 Task: Create a task  Upgrade and migrate company environmental management to a cloud-based solution , assign it to team member softage.2@softage.net in the project BlazeTech and update the status of the task to  On Track  , set the priority of the task to Low
Action: Mouse moved to (334, 370)
Screenshot: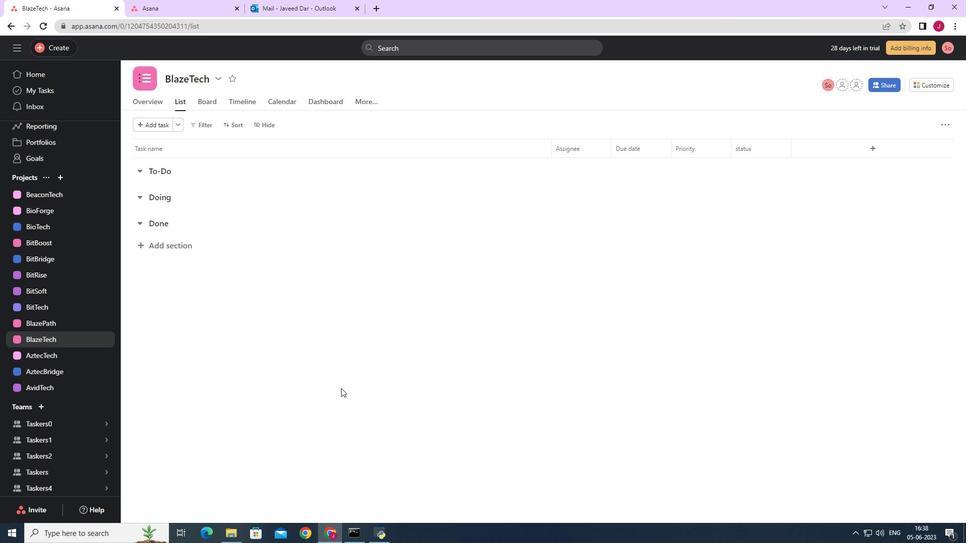 
Action: Mouse scrolled (334, 371) with delta (0, 0)
Screenshot: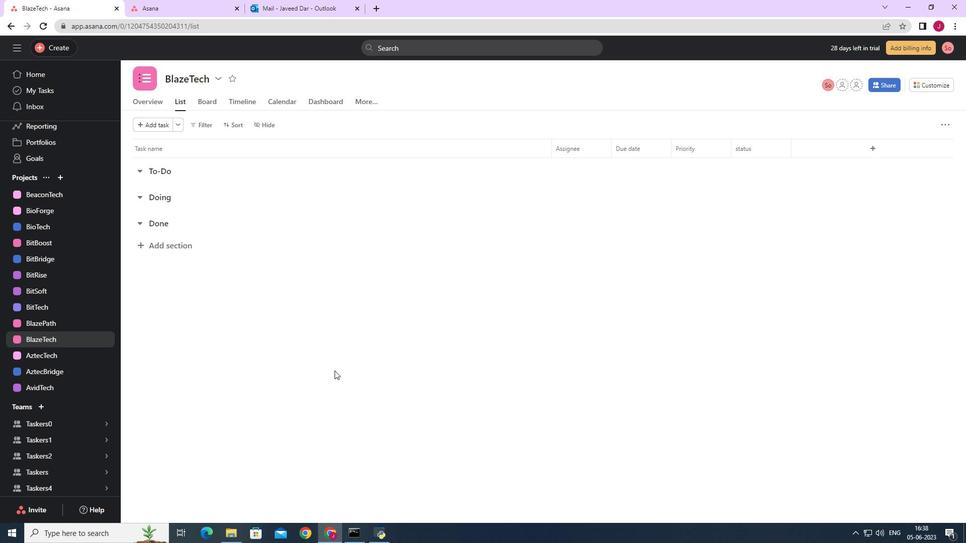 
Action: Mouse scrolled (334, 371) with delta (0, 0)
Screenshot: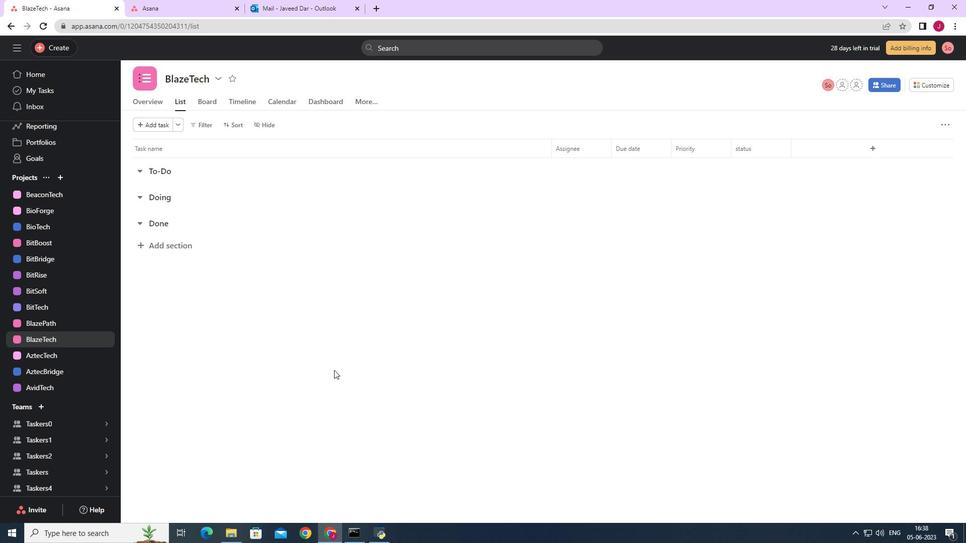 
Action: Mouse scrolled (334, 371) with delta (0, 0)
Screenshot: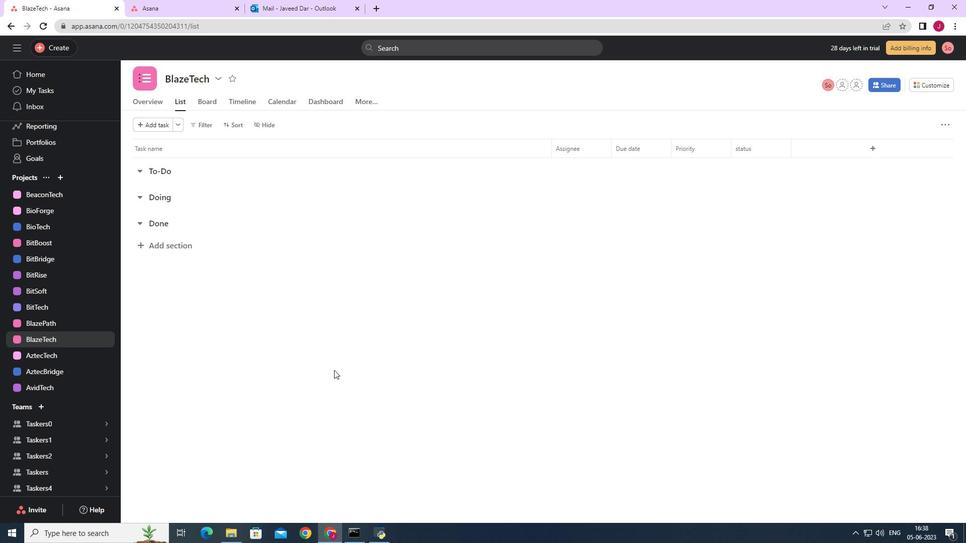 
Action: Mouse moved to (58, 46)
Screenshot: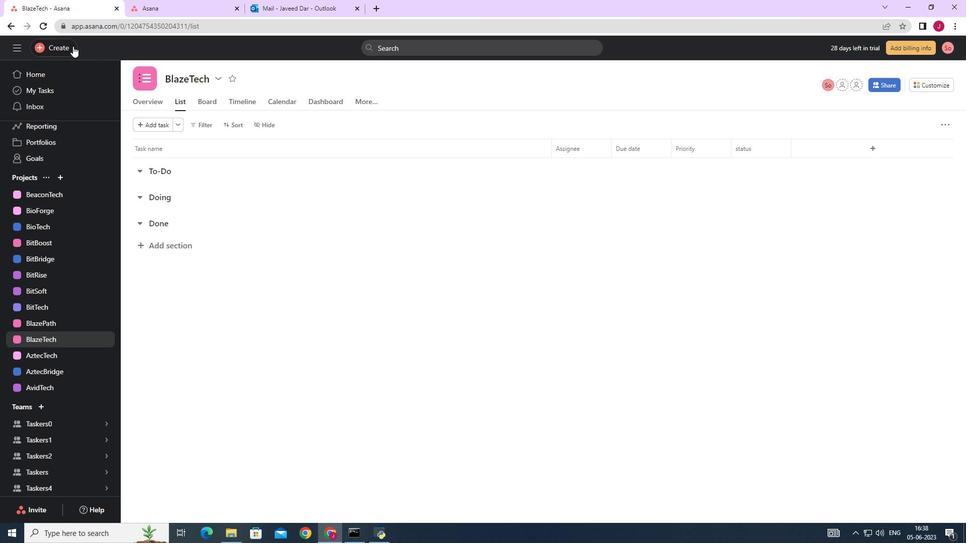 
Action: Mouse pressed left at (58, 46)
Screenshot: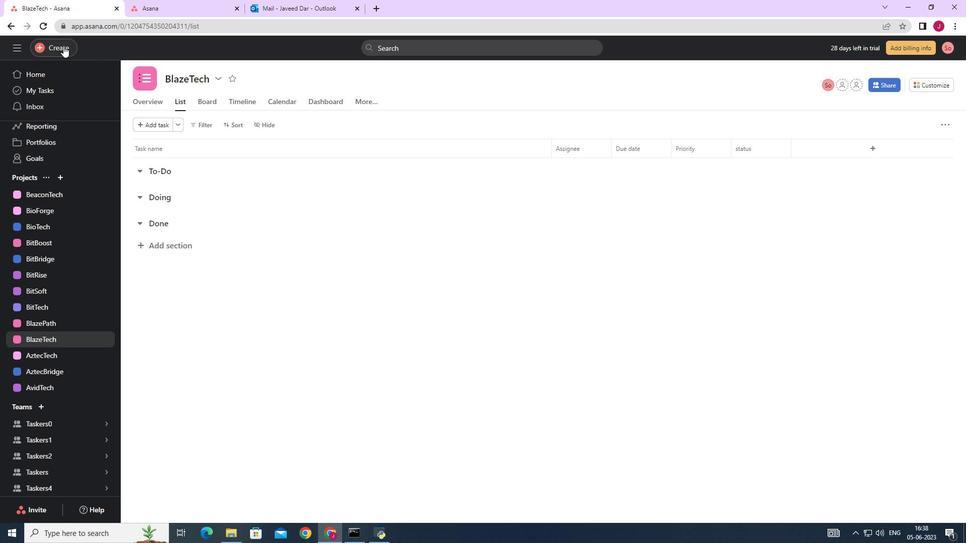 
Action: Mouse moved to (134, 51)
Screenshot: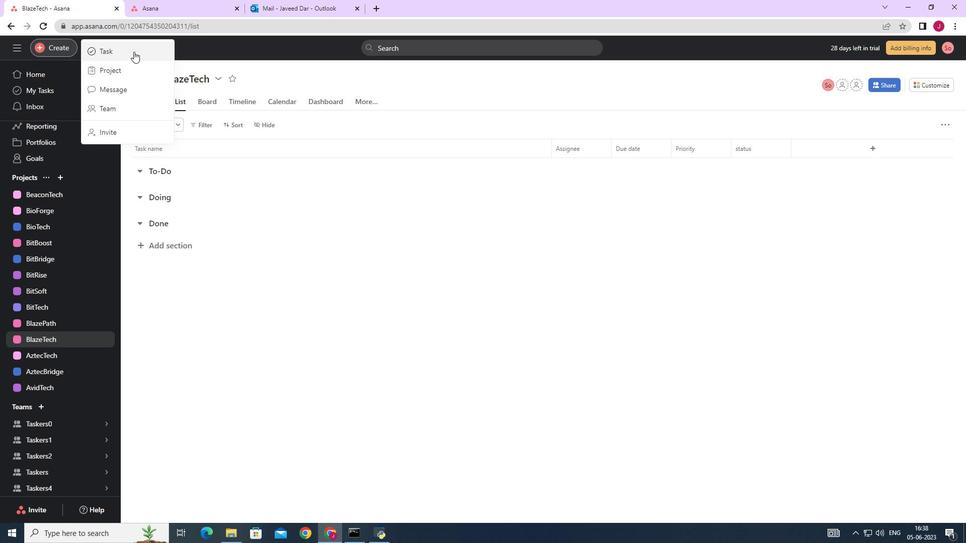 
Action: Mouse pressed left at (134, 51)
Screenshot: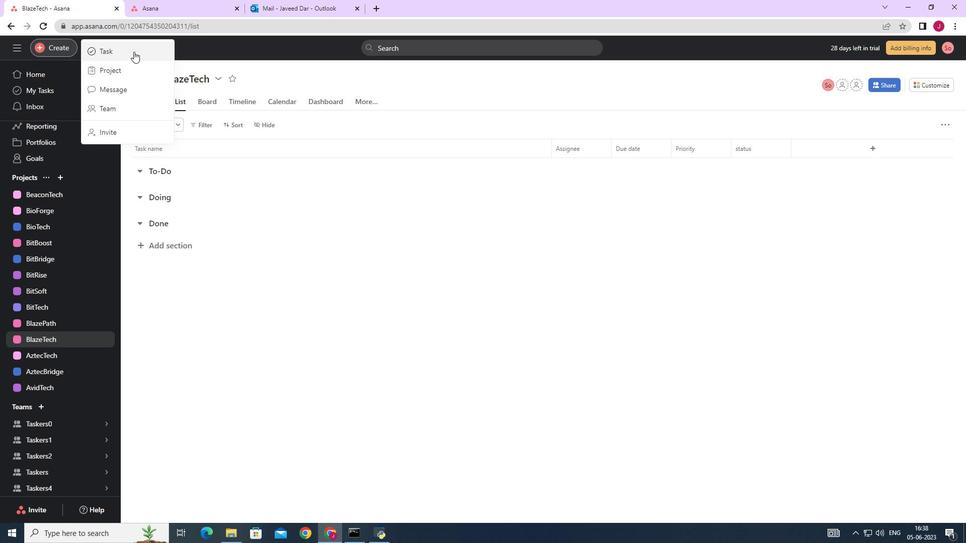 
Action: Mouse moved to (763, 334)
Screenshot: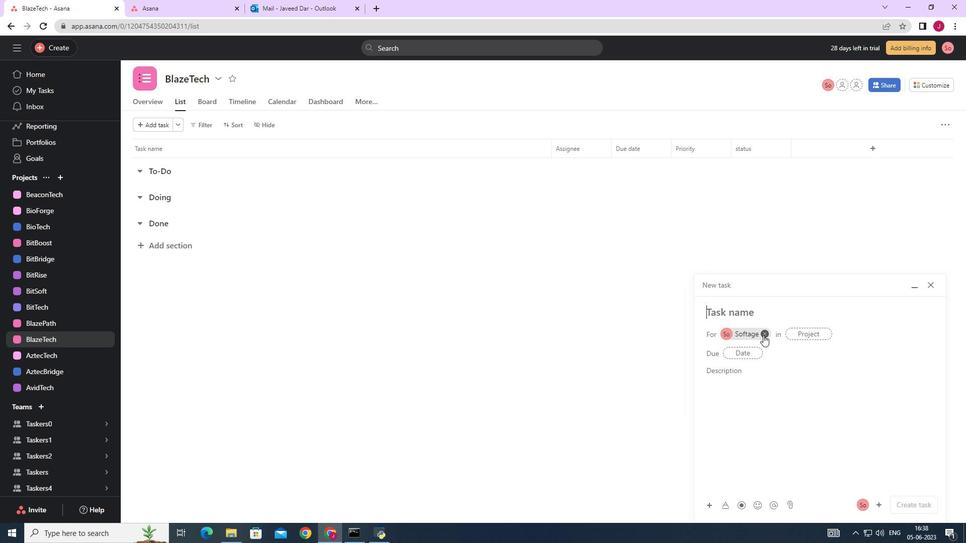 
Action: Mouse pressed left at (763, 334)
Screenshot: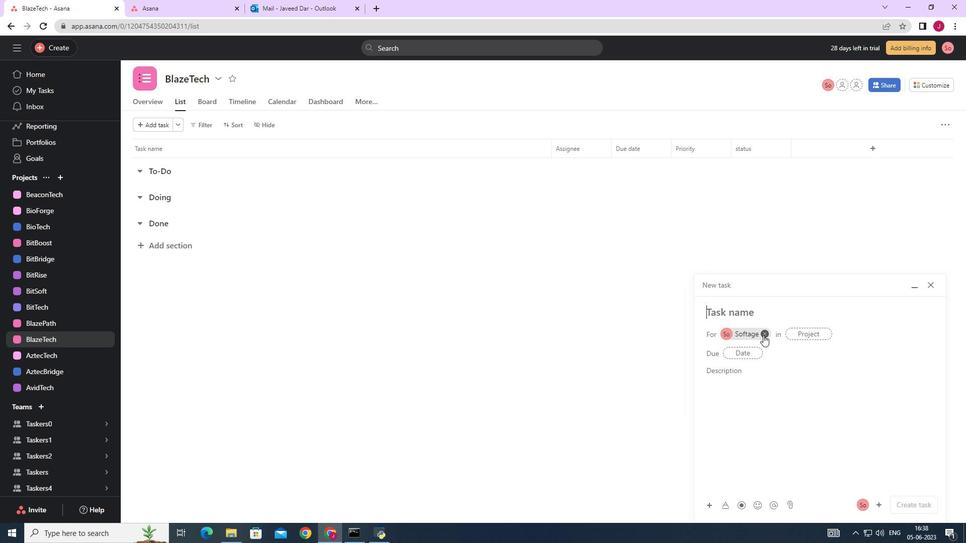 
Action: Mouse moved to (728, 312)
Screenshot: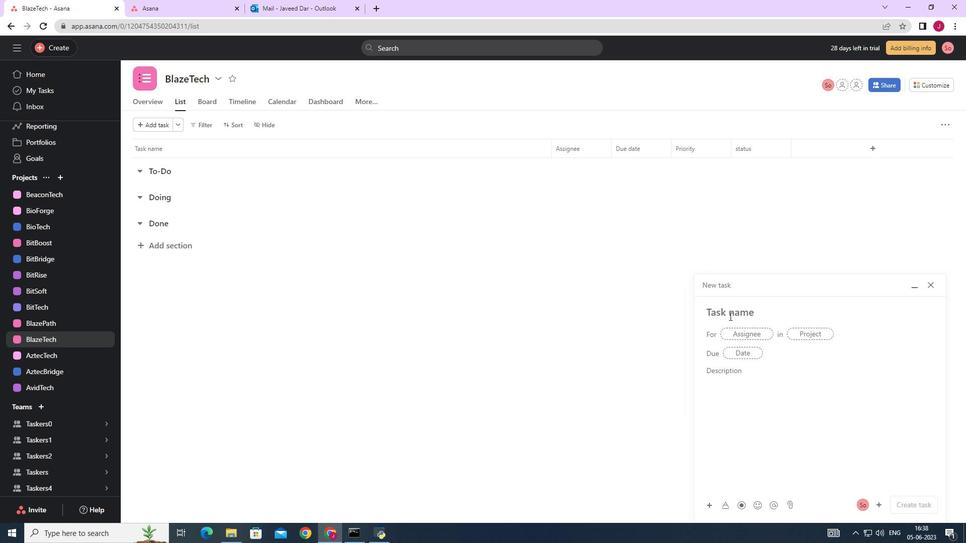 
Action: Mouse pressed left at (728, 312)
Screenshot: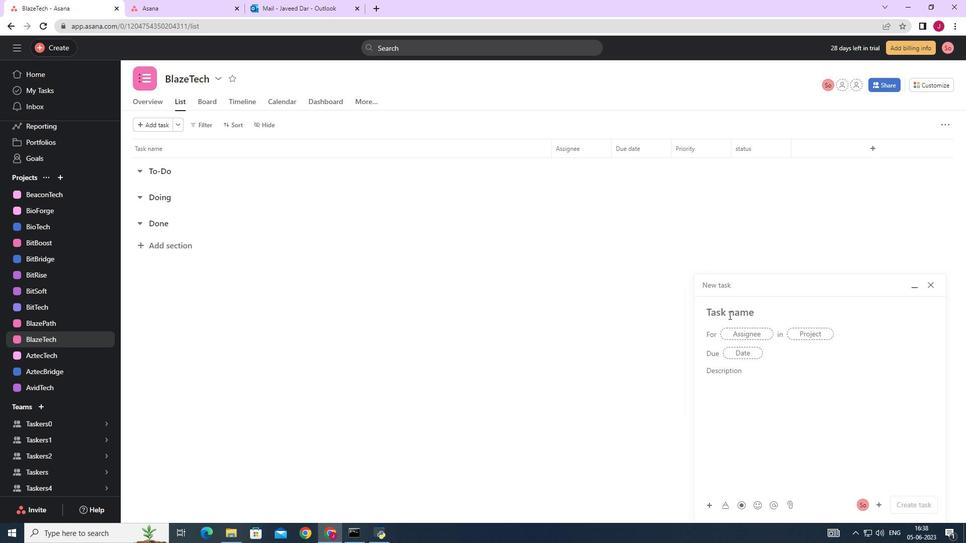 
Action: Key pressed <Key.caps_lock>U<Key.caps_lock>pgrade<Key.space>and<Key.space>migrate<Key.space>comapny<Key.space><Key.backspace><Key.backspace><Key.backspace><Key.backspace><Key.backspace>pany<Key.space>environmental<Key.space>management<Key.space>to<Key.space>a<Key.space>cloud-based<Key.space>solution
Screenshot: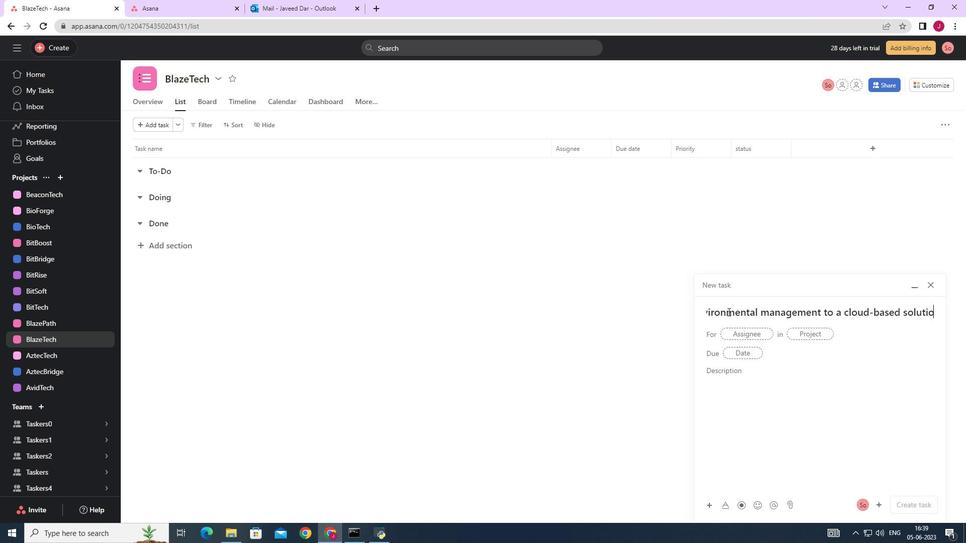 
Action: Mouse moved to (752, 337)
Screenshot: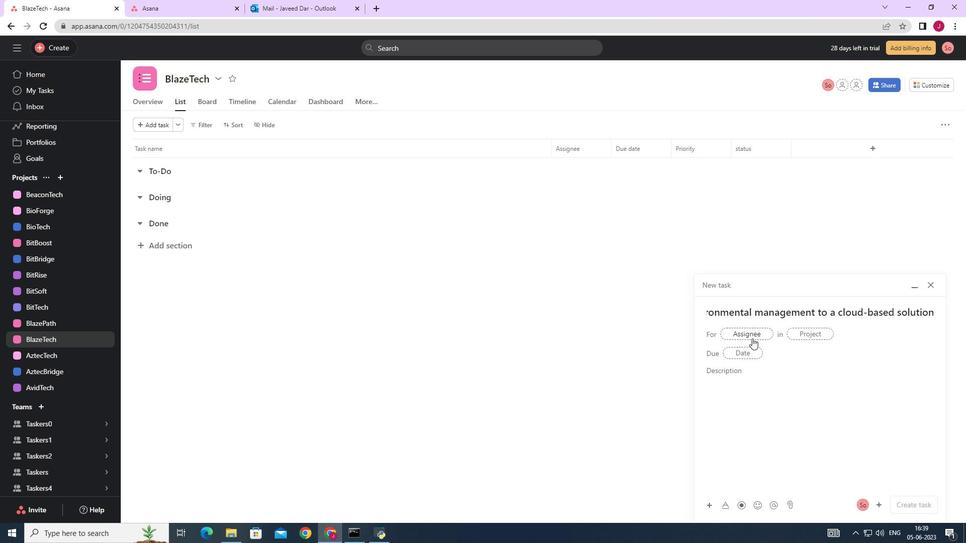 
Action: Mouse pressed left at (752, 337)
Screenshot: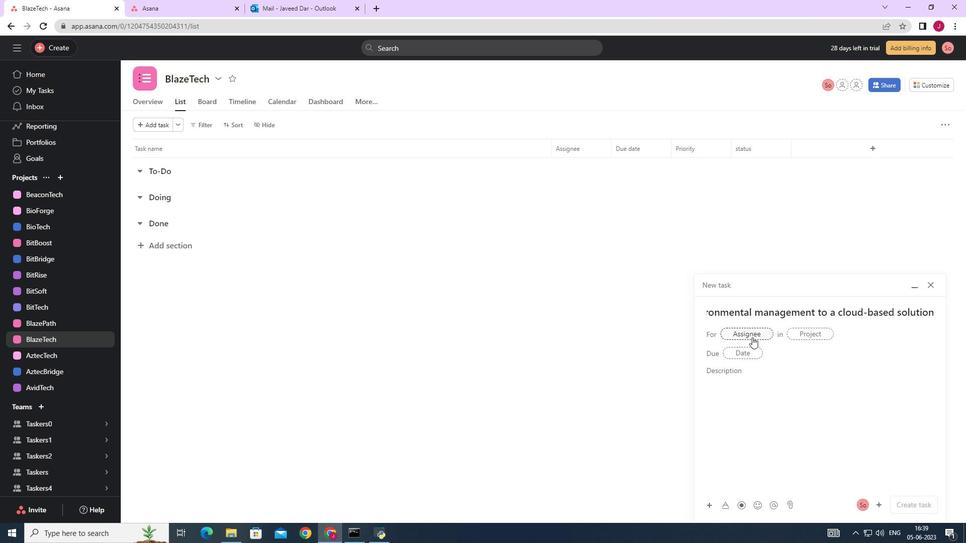 
Action: Key pressed softage.2
Screenshot: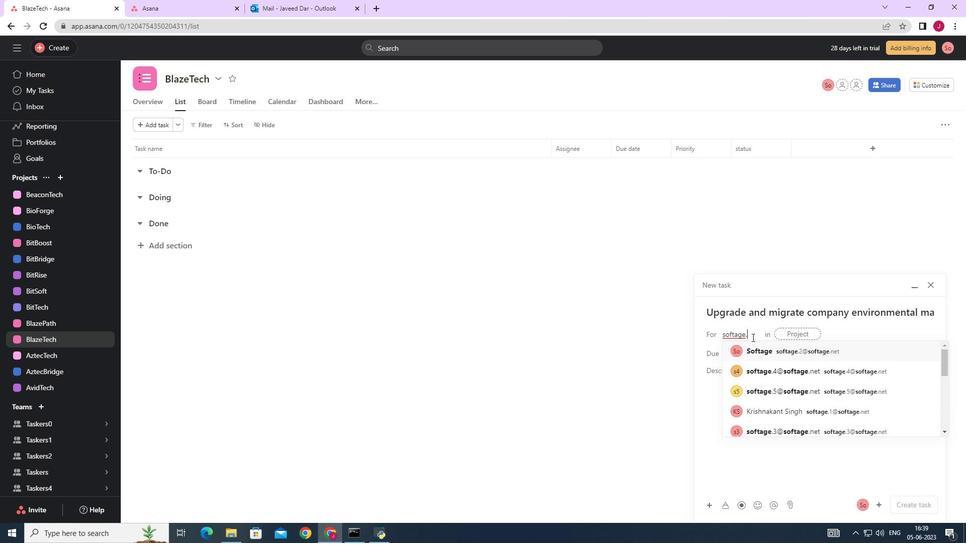 
Action: Mouse moved to (783, 349)
Screenshot: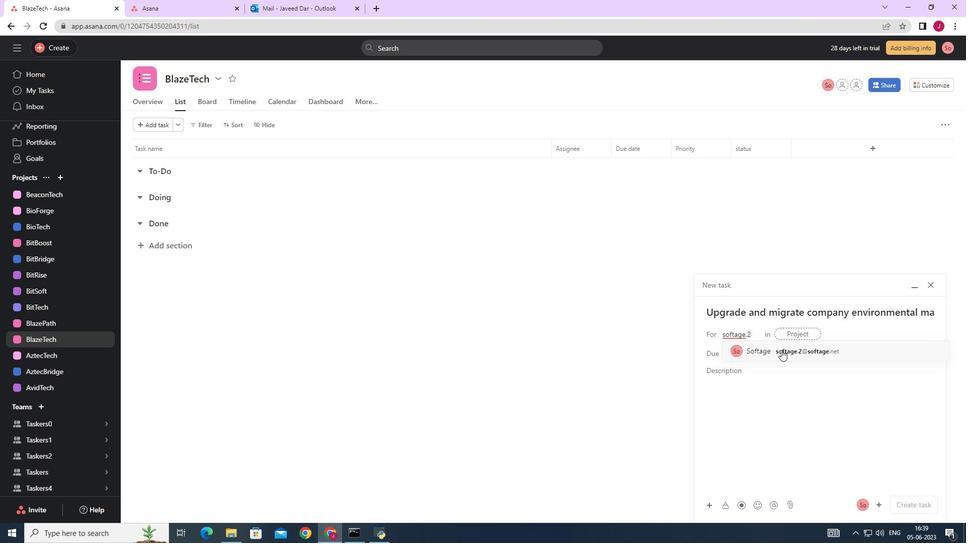 
Action: Mouse pressed left at (783, 349)
Screenshot: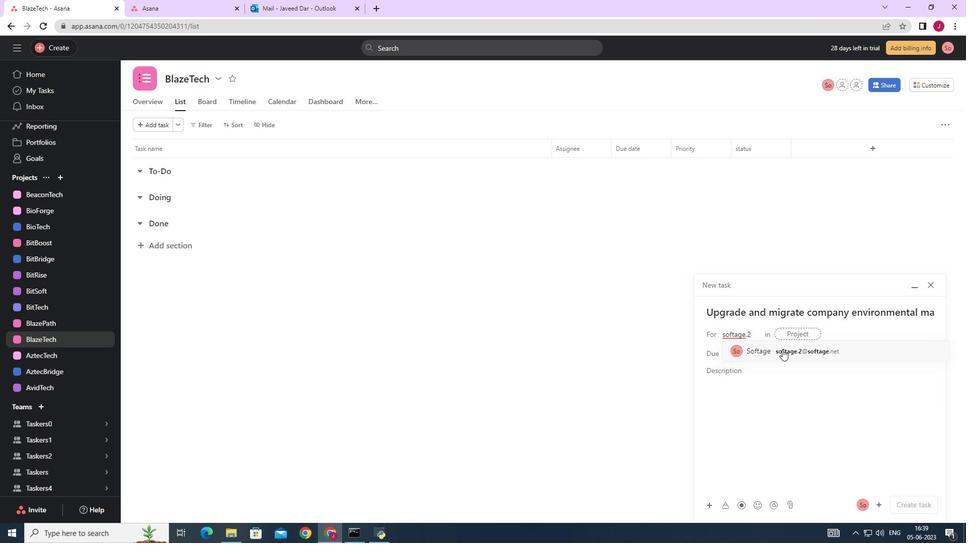 
Action: Mouse moved to (650, 350)
Screenshot: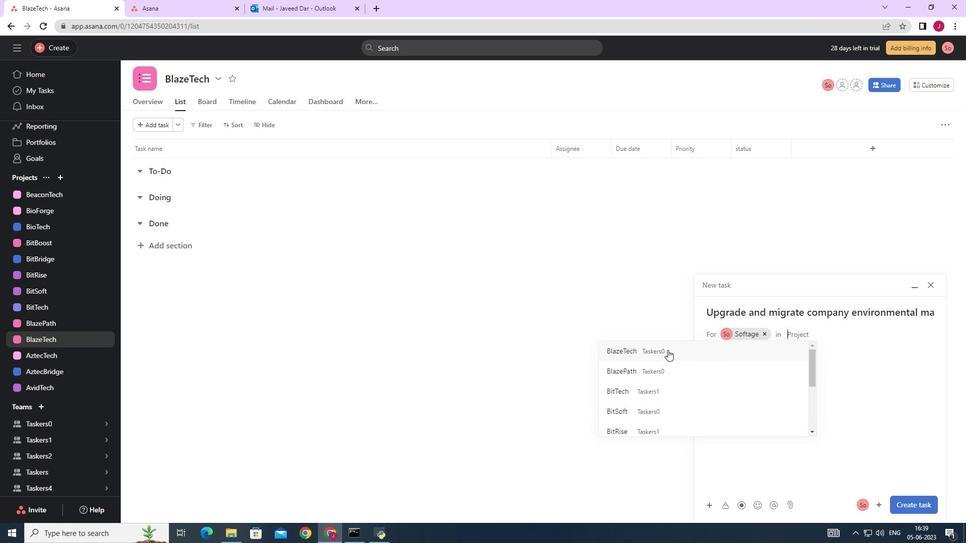 
Action: Mouse pressed left at (650, 350)
Screenshot: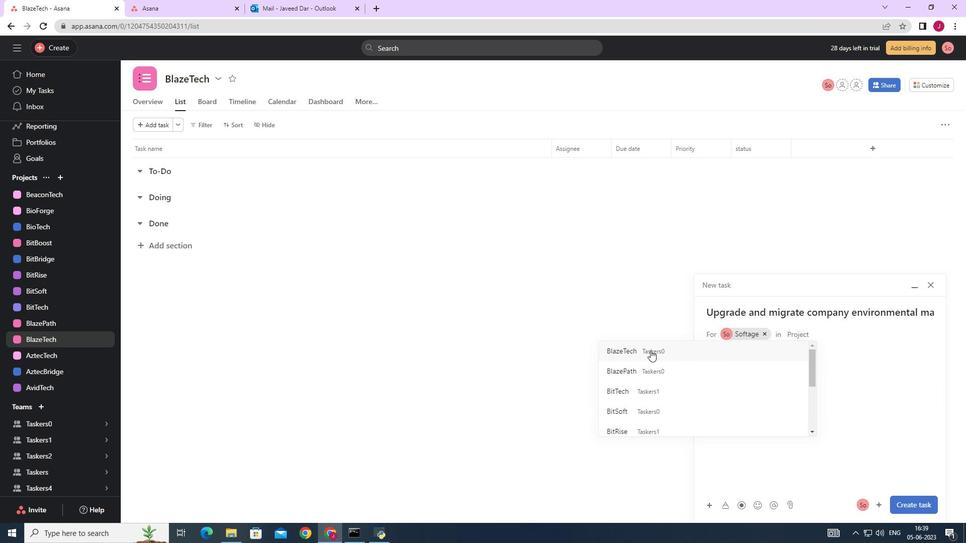 
Action: Mouse moved to (746, 373)
Screenshot: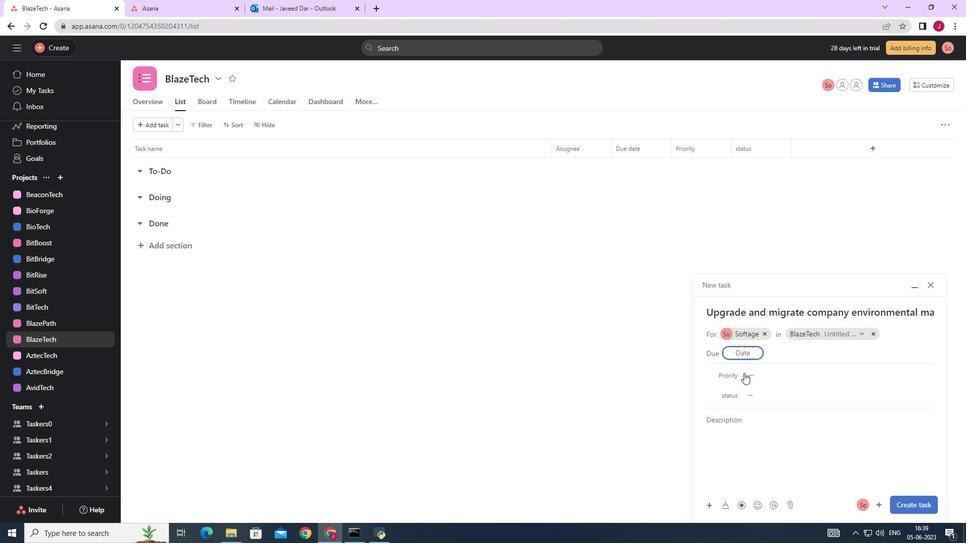 
Action: Mouse pressed left at (746, 373)
Screenshot: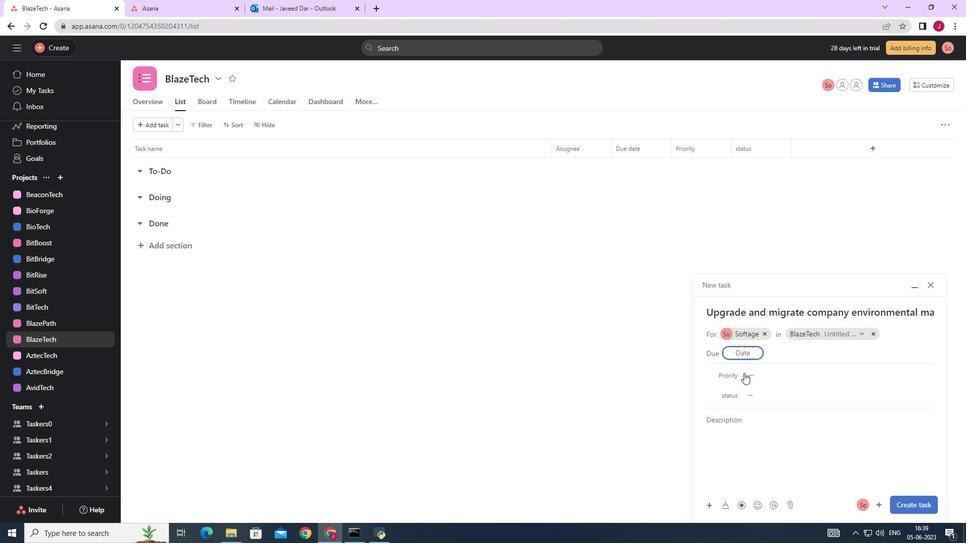 
Action: Mouse moved to (772, 442)
Screenshot: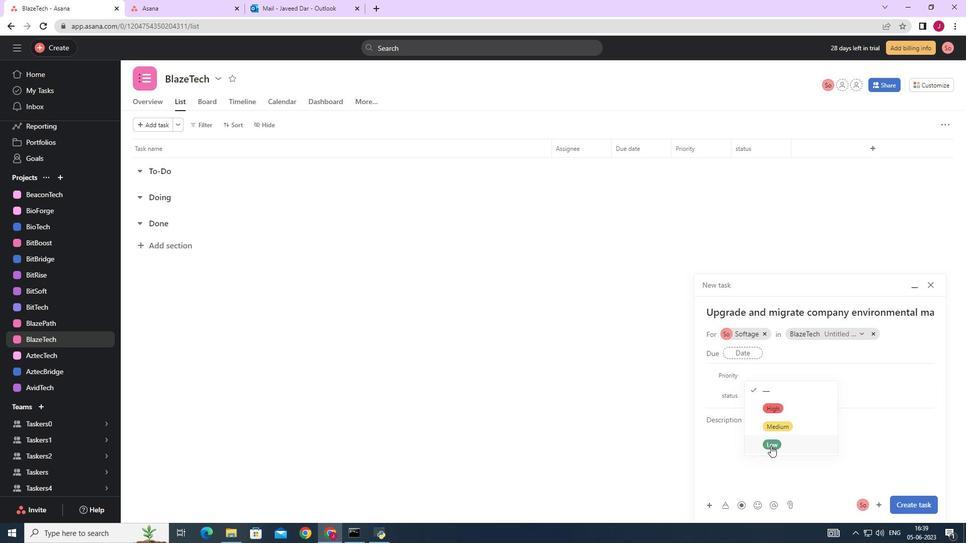 
Action: Mouse pressed left at (772, 442)
Screenshot: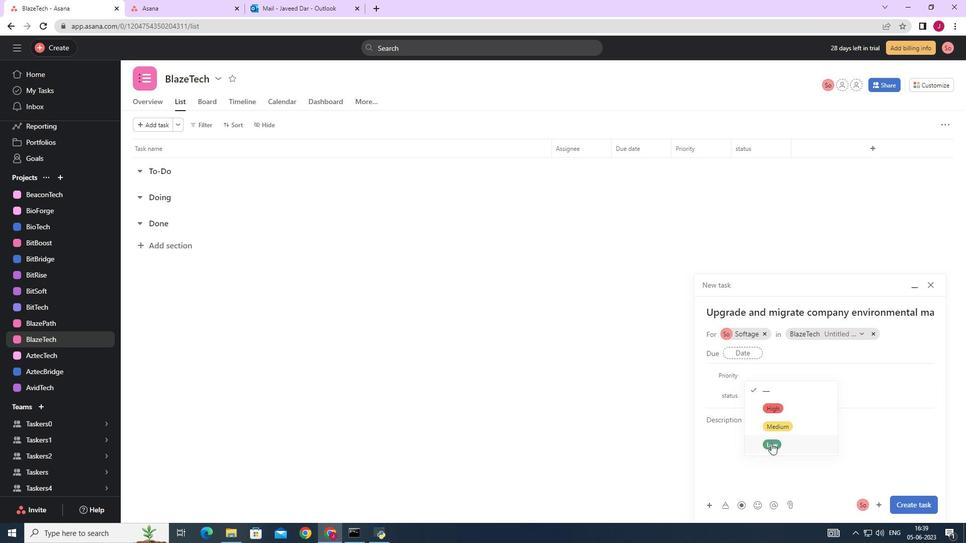 
Action: Mouse moved to (757, 394)
Screenshot: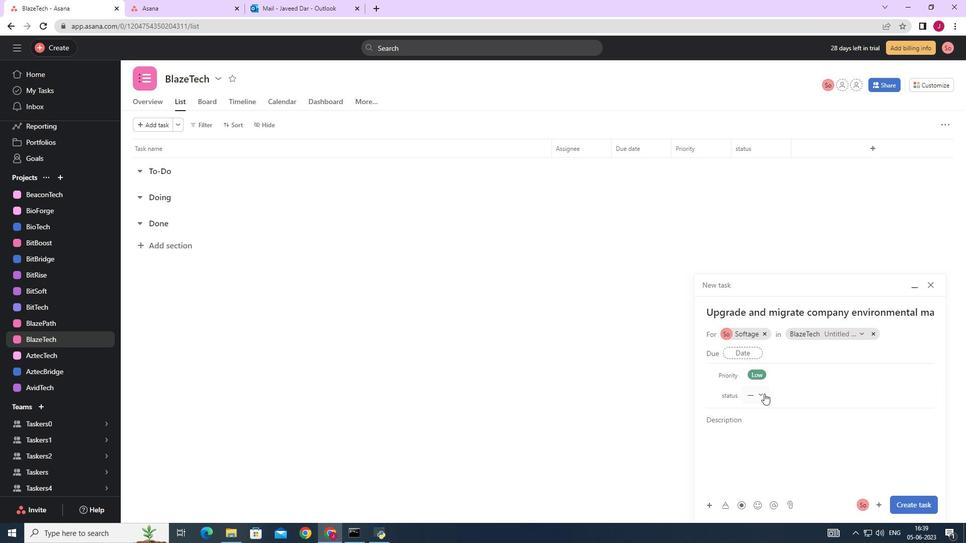 
Action: Mouse pressed left at (757, 394)
Screenshot: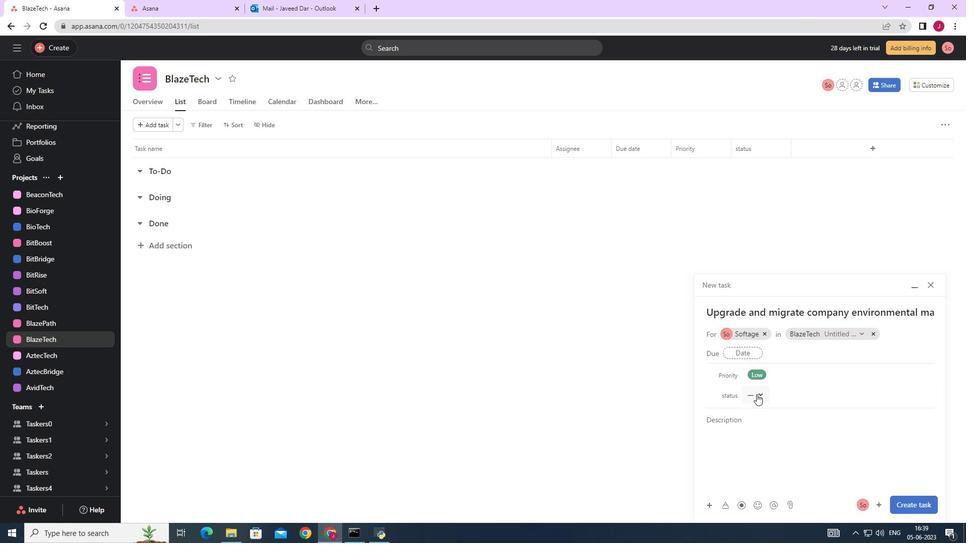 
Action: Mouse moved to (782, 426)
Screenshot: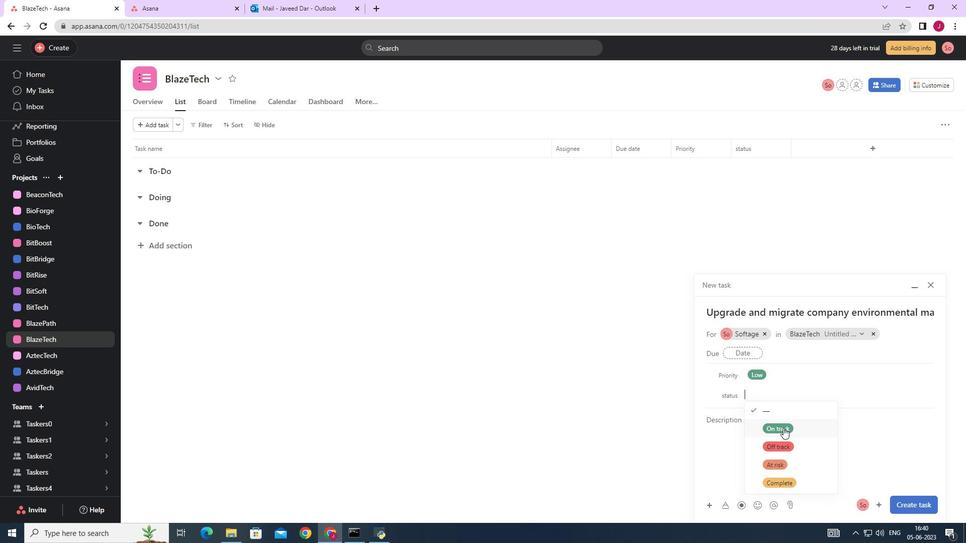 
Action: Mouse pressed left at (782, 426)
Screenshot: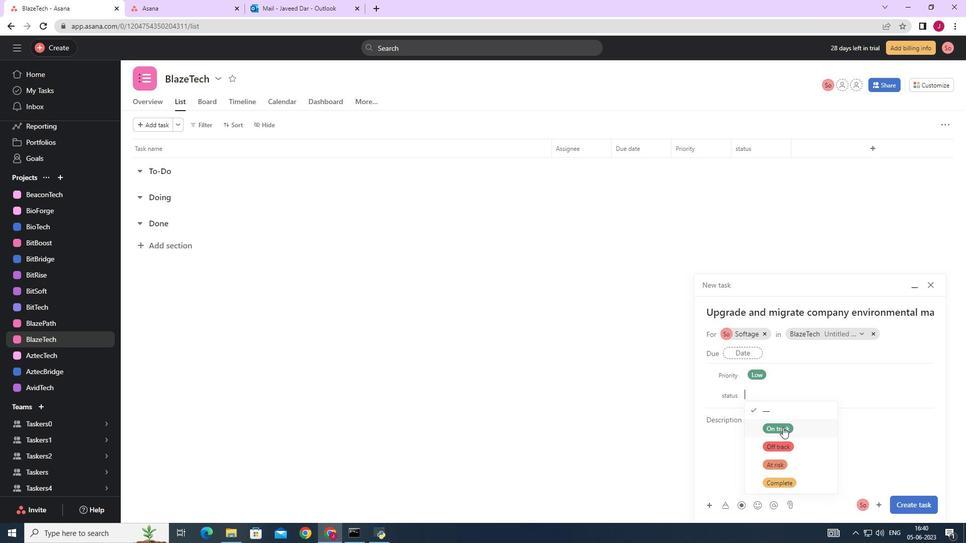 
Action: Mouse moved to (907, 508)
Screenshot: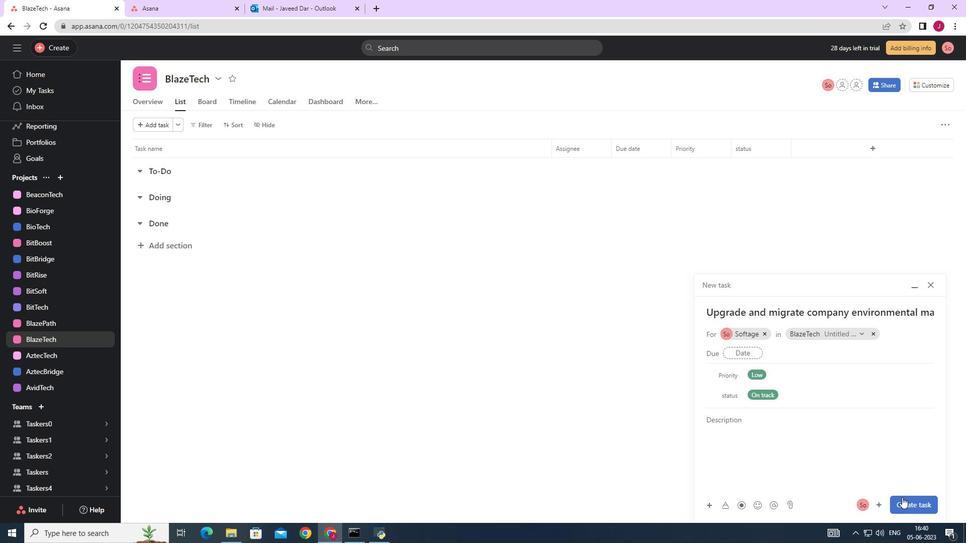 
Action: Mouse pressed left at (907, 508)
Screenshot: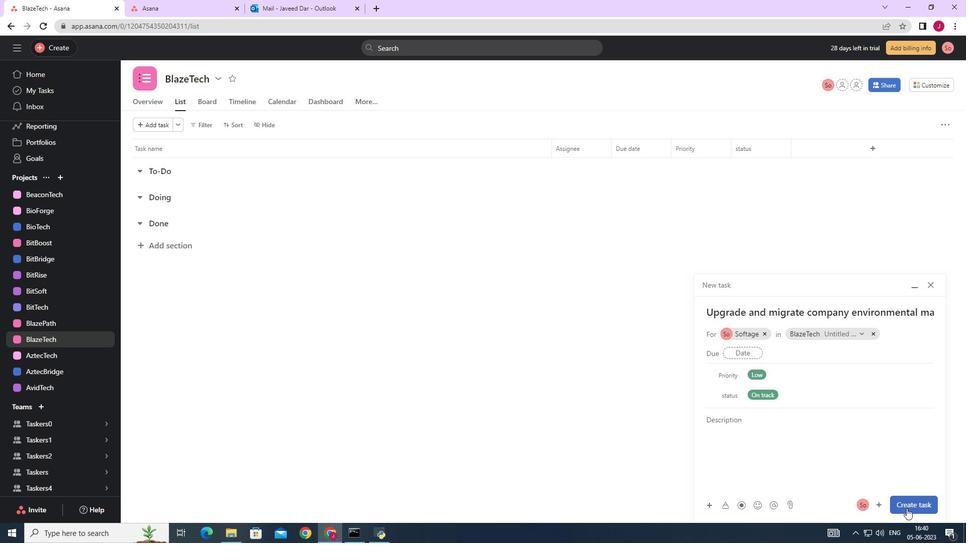 
Action: Mouse moved to (739, 463)
Screenshot: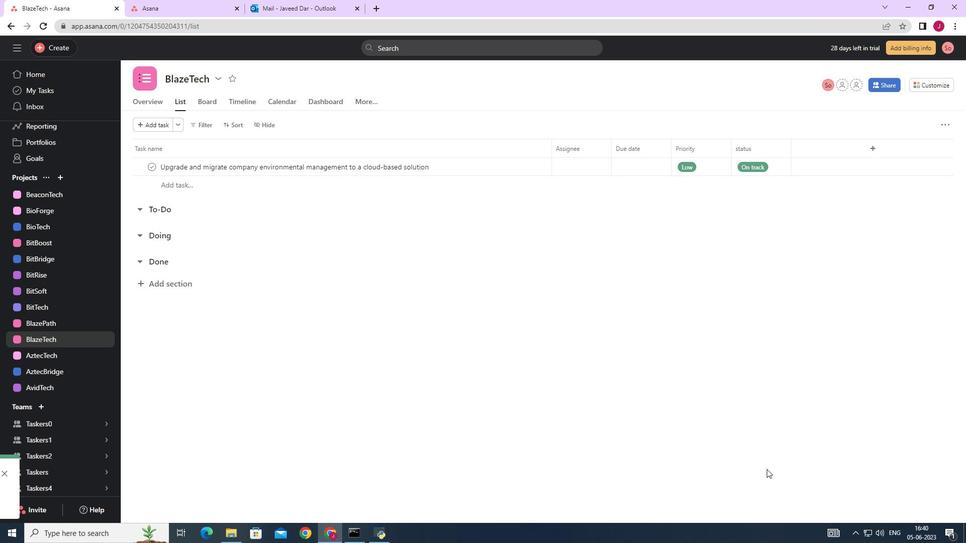 
